 Task: Identify the closest national park to Denver, Colorado, and Santa Fe, New Mexico.
Action: Mouse moved to (213, 104)
Screenshot: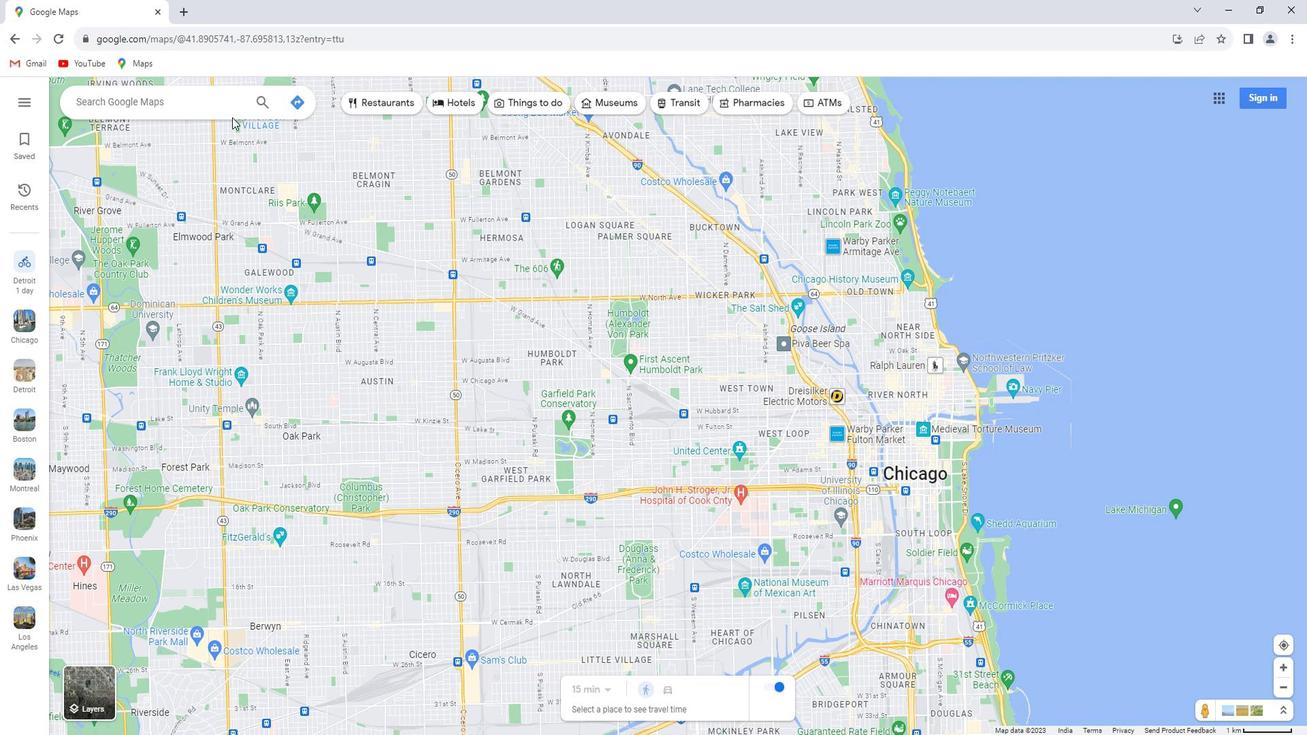 
Action: Mouse pressed left at (213, 104)
Screenshot: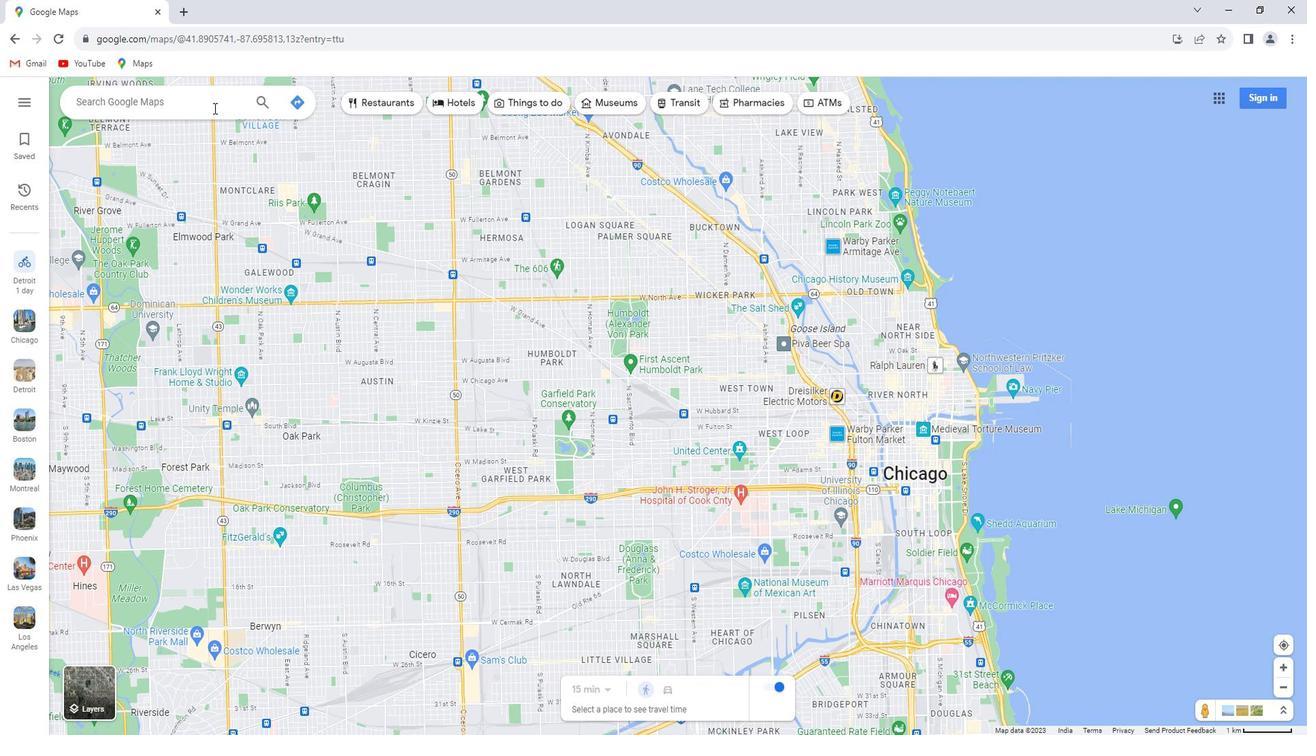 
Action: Key pressed <Key.shift>Denver,<Key.space><Key.shift>Cola<Key.backspace>orado
Screenshot: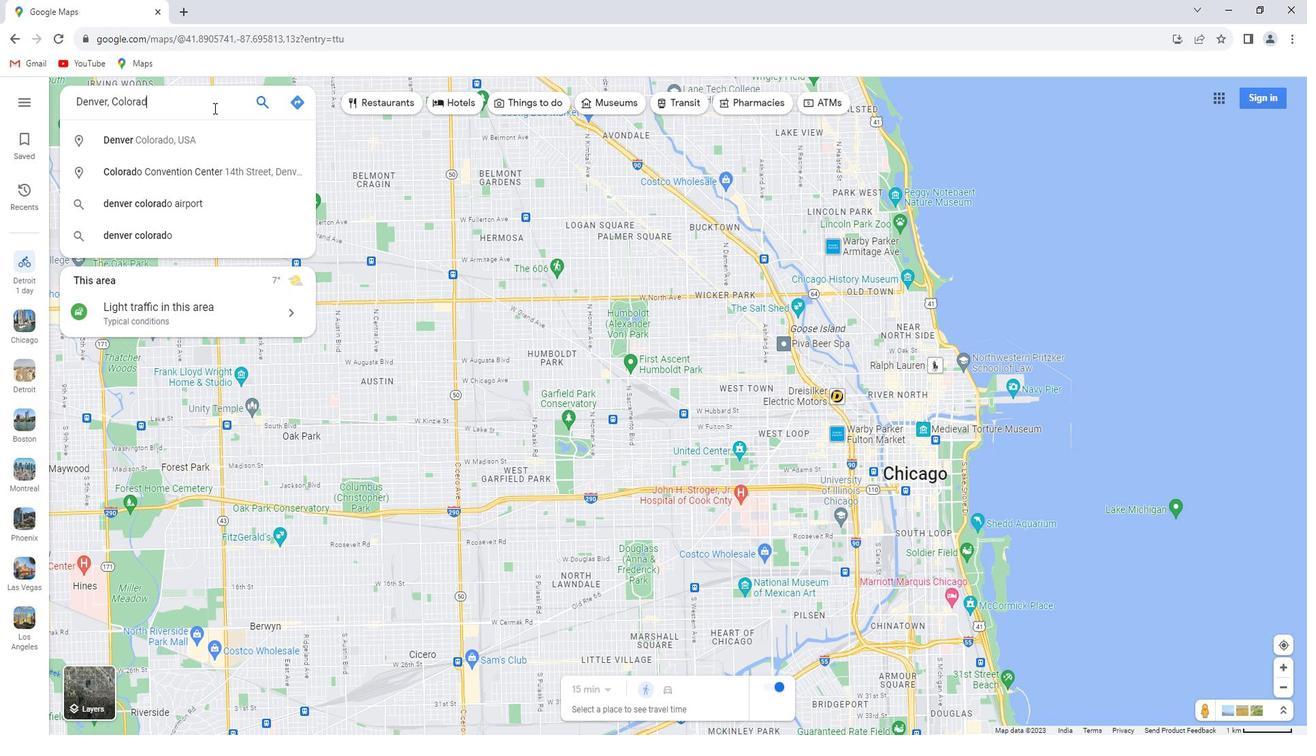 
Action: Mouse moved to (185, 110)
Screenshot: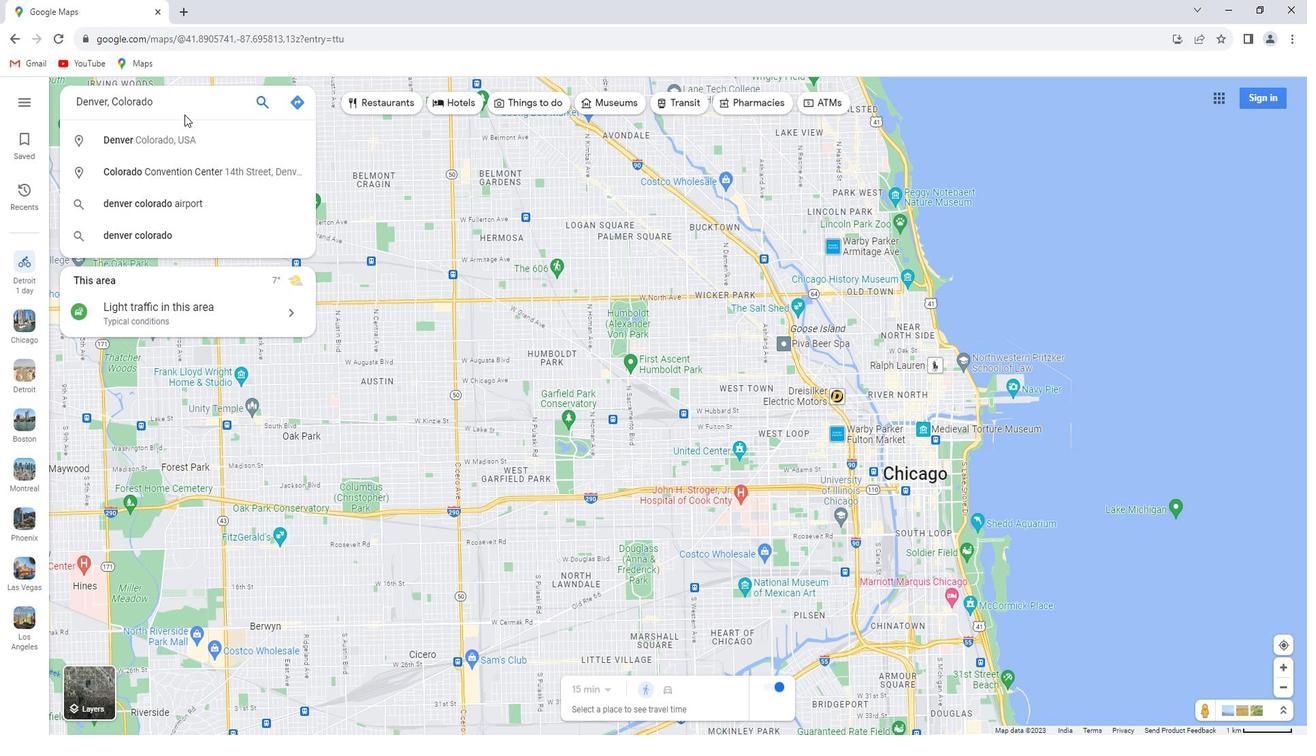 
Action: Key pressed <Key.enter>
Screenshot: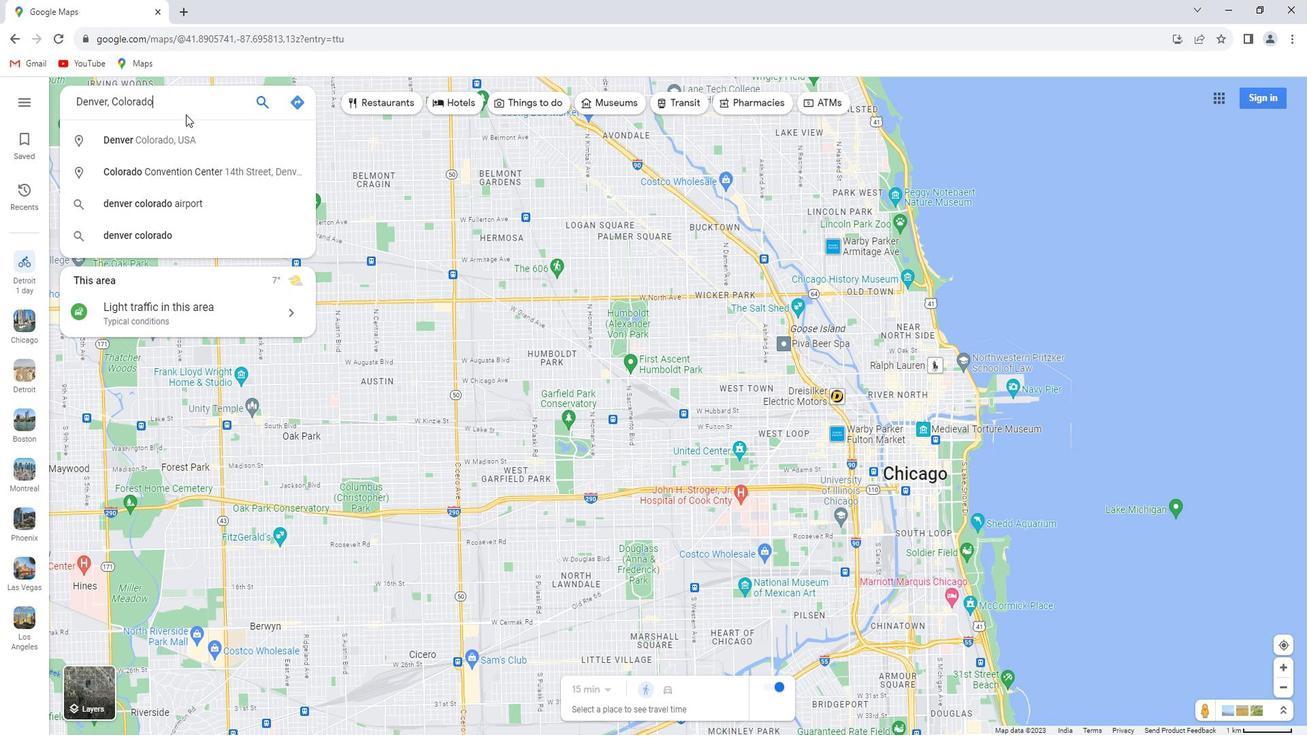 
Action: Mouse moved to (188, 339)
Screenshot: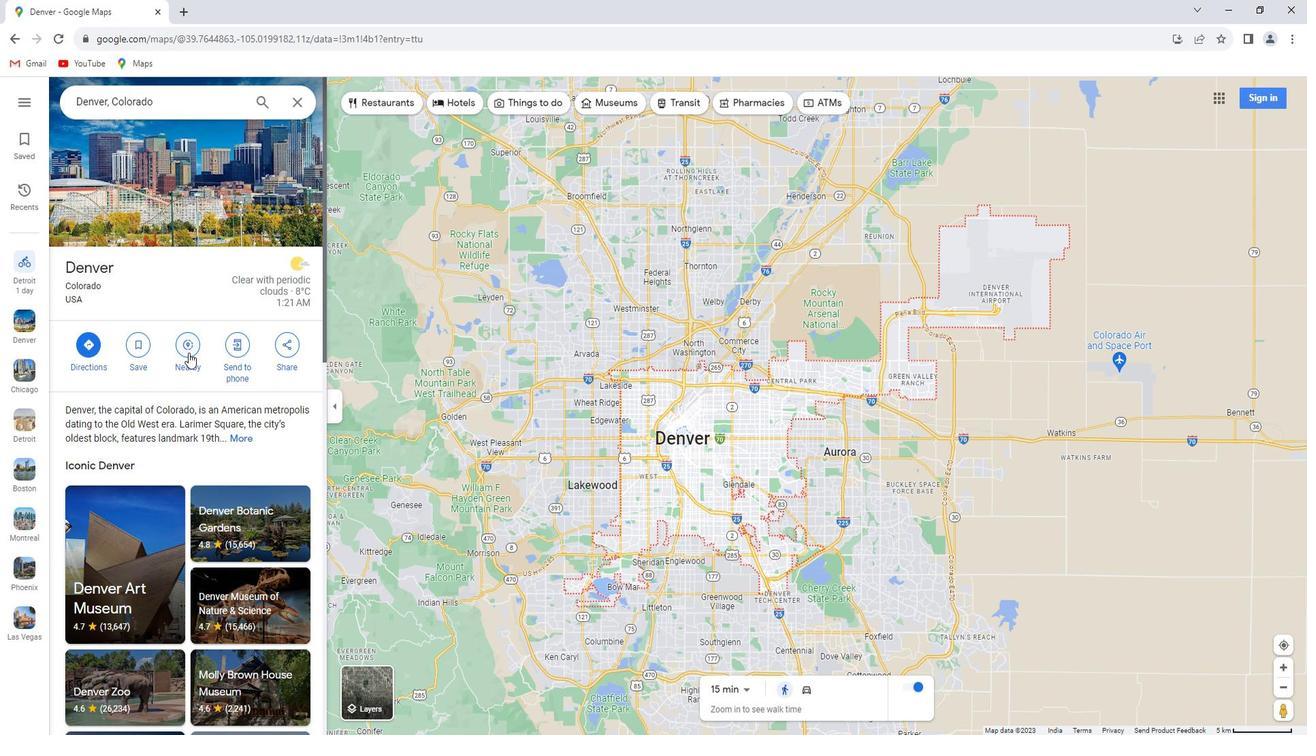 
Action: Mouse pressed left at (188, 339)
Screenshot: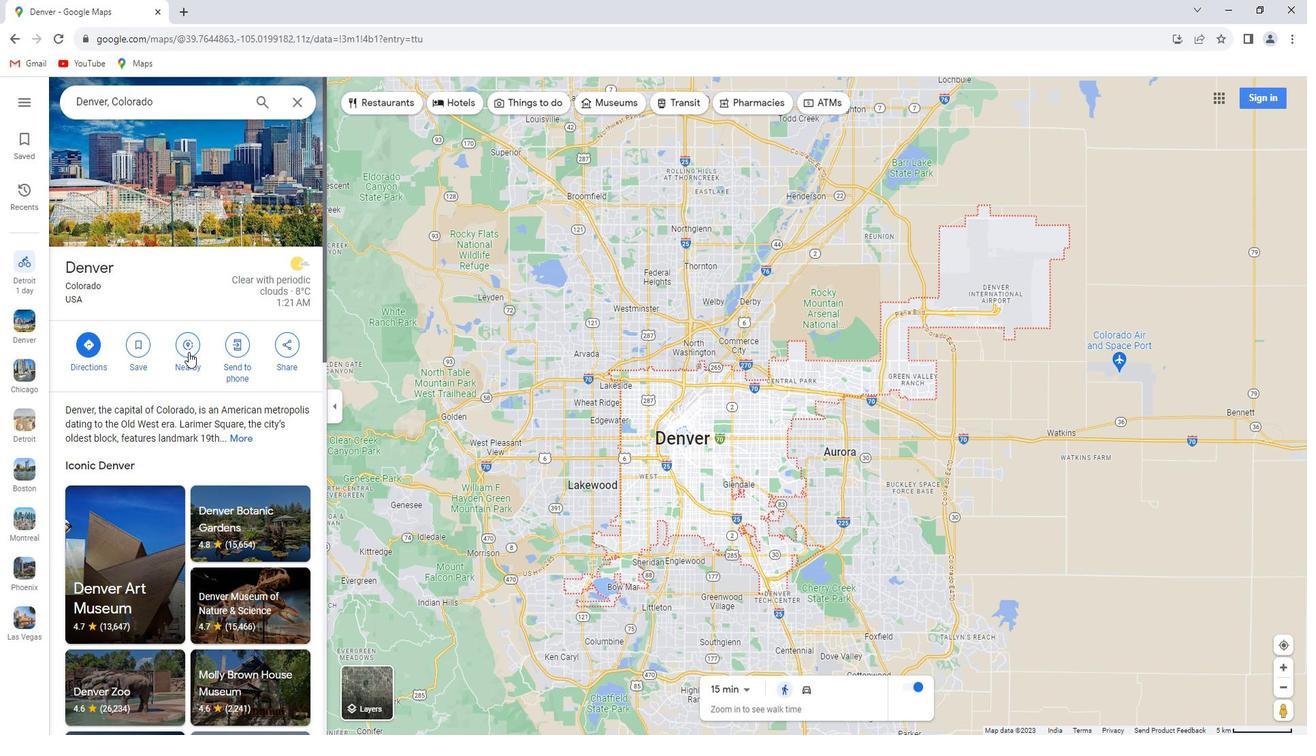 
Action: Mouse moved to (188, 338)
Screenshot: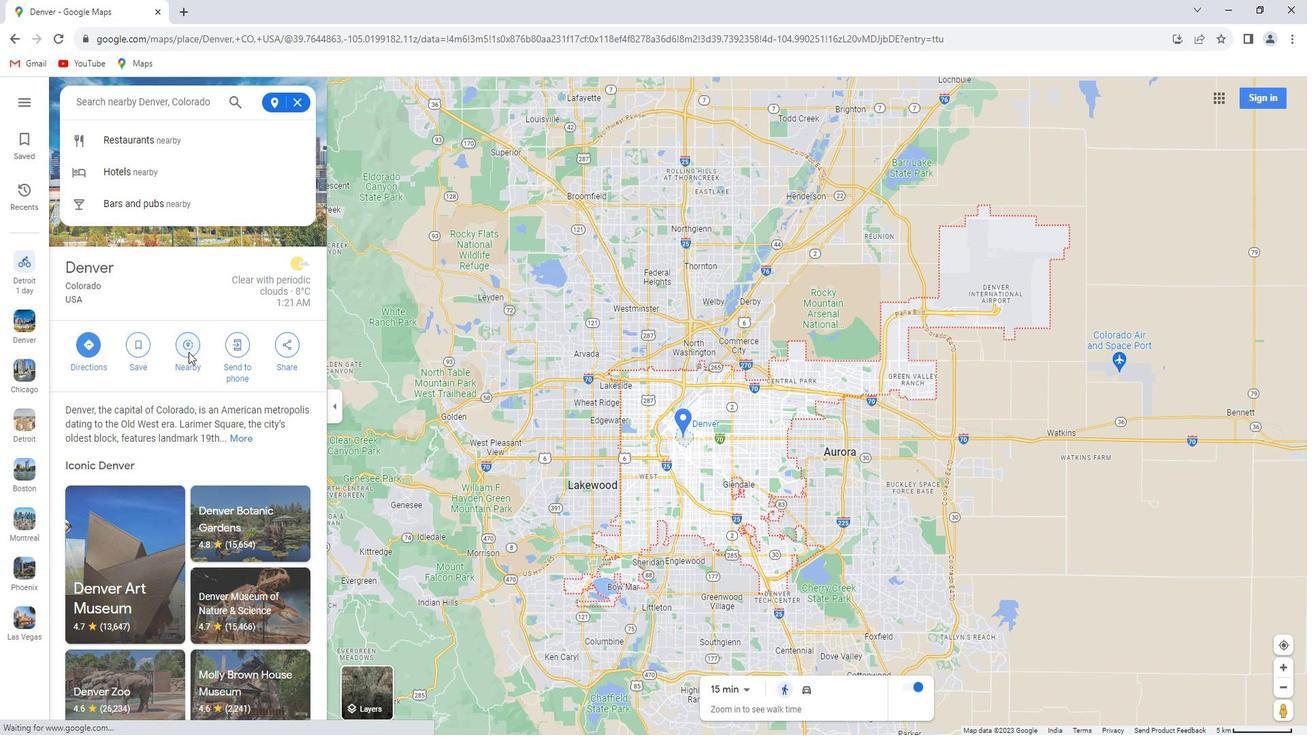 
Action: Key pressed national<Key.space>park
Screenshot: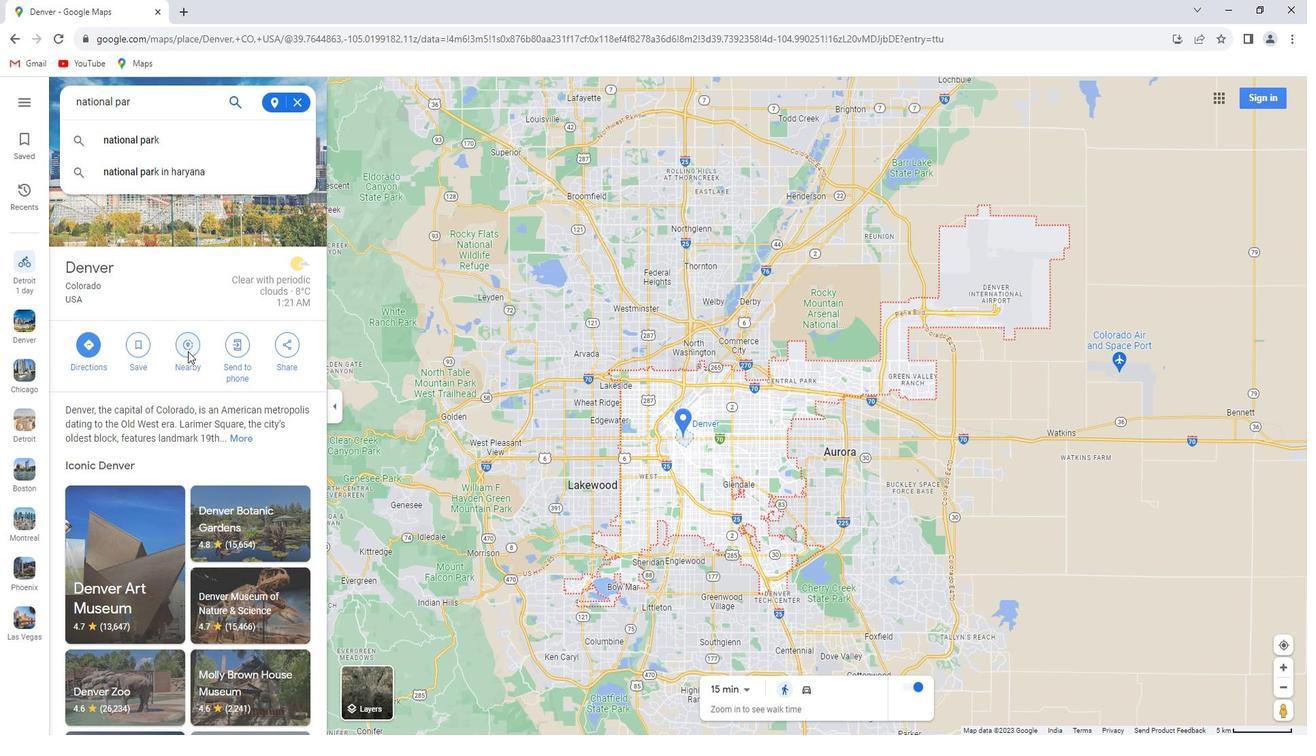 
Action: Mouse moved to (76, 100)
Screenshot: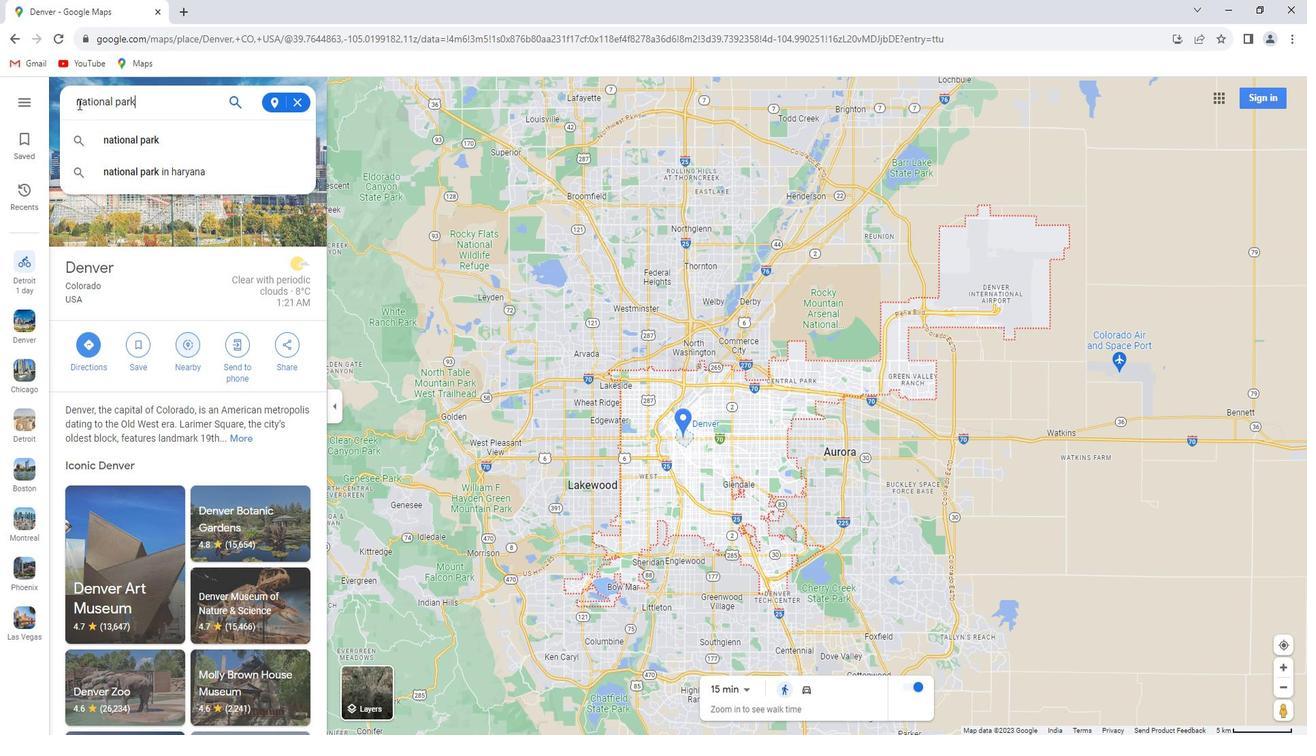
Action: Mouse pressed left at (76, 100)
Screenshot: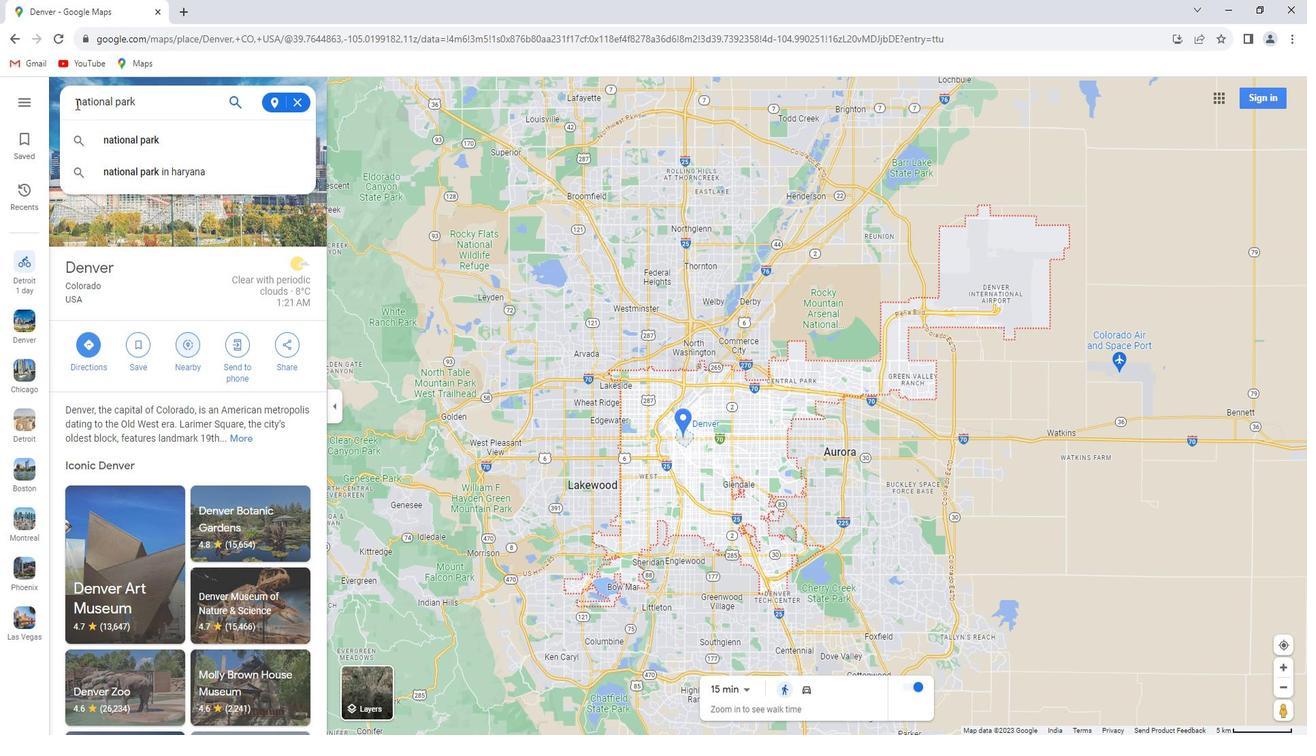 
Action: Key pressed closest<Key.space><Key.enter>
Screenshot: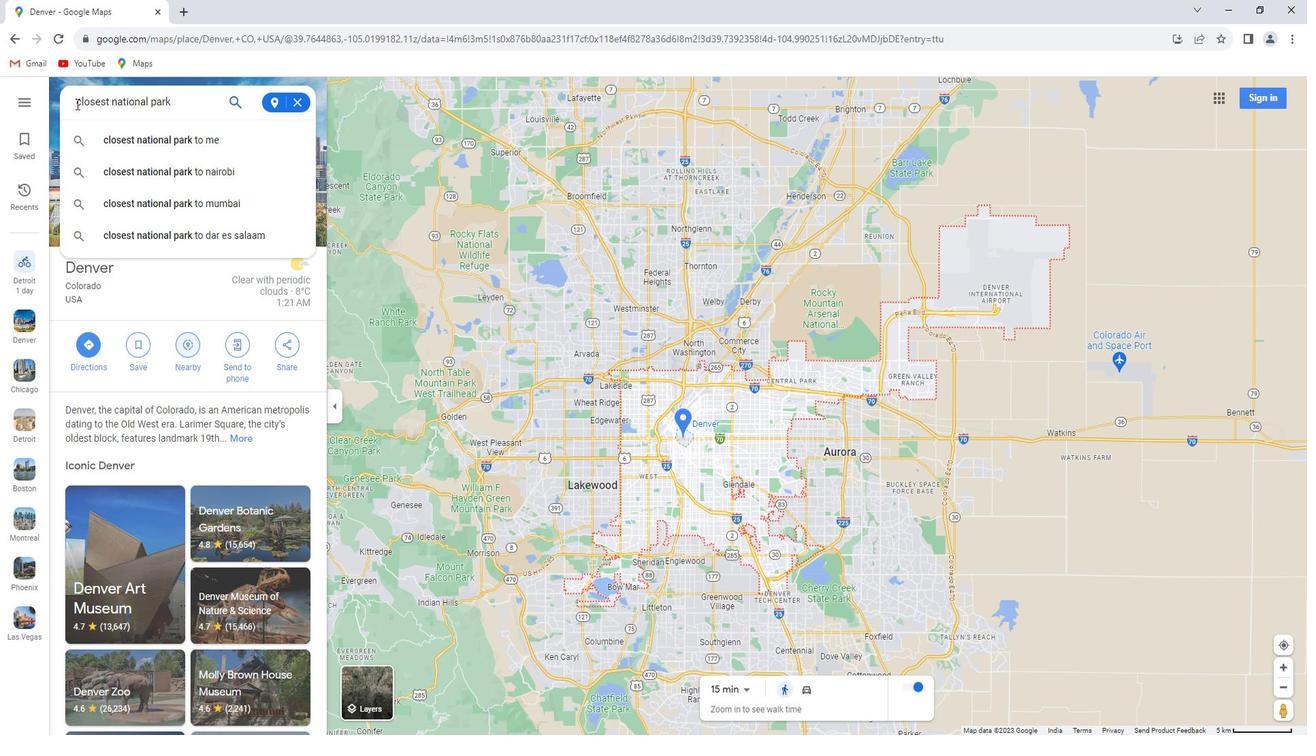 
Action: Mouse scrolled (76, 100) with delta (0, 0)
Screenshot: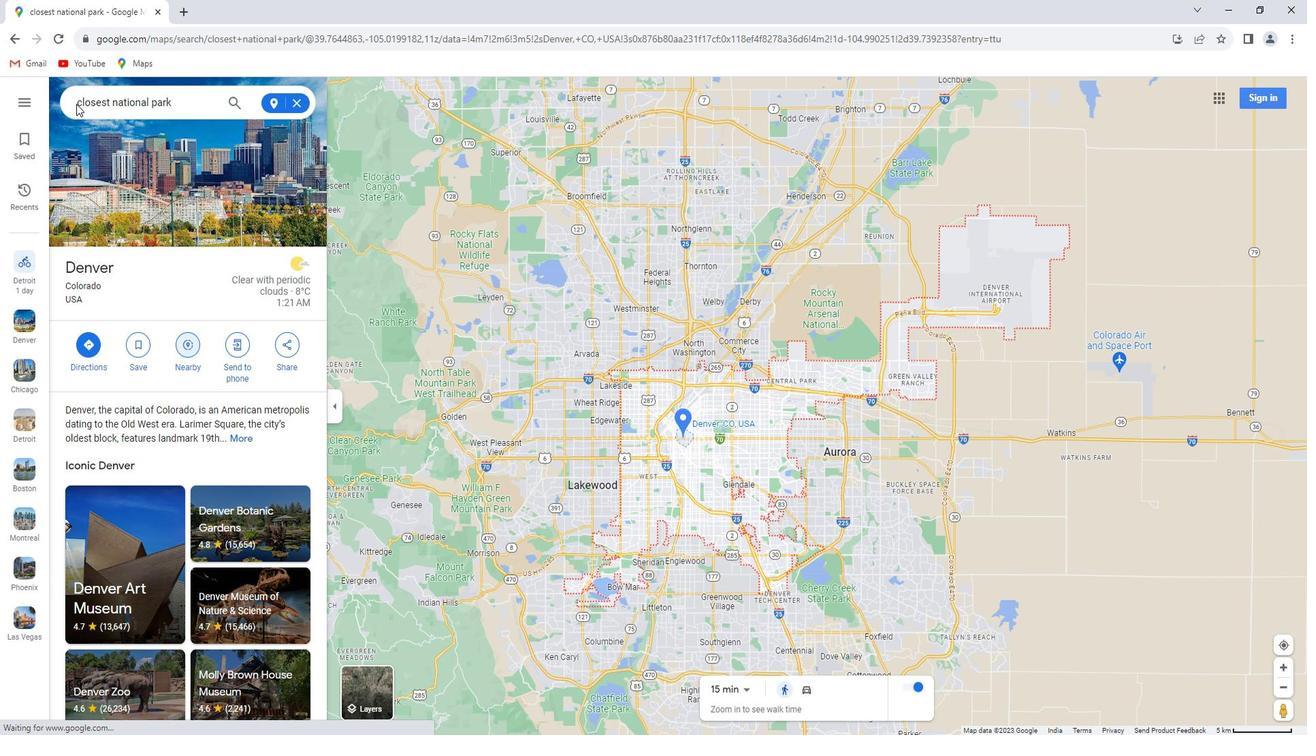 
Action: Mouse scrolled (76, 100) with delta (0, 0)
Screenshot: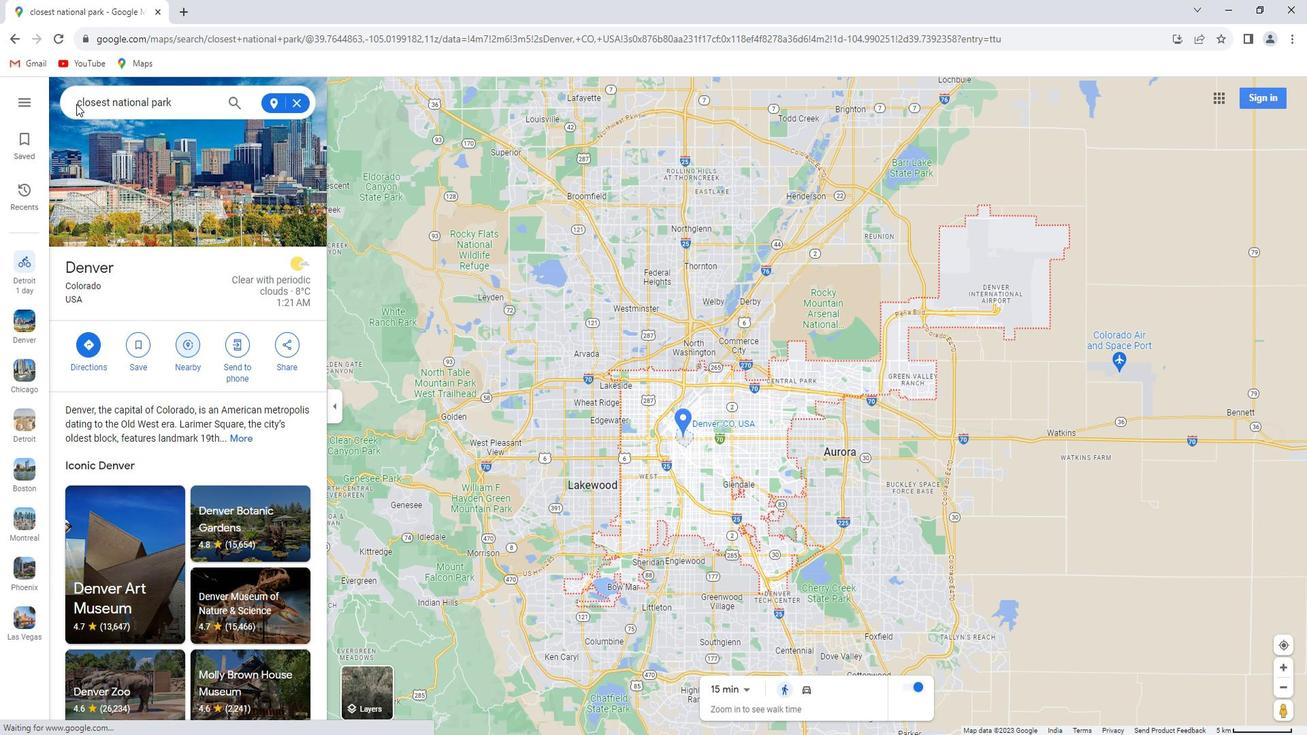 
Action: Mouse moved to (290, 98)
Screenshot: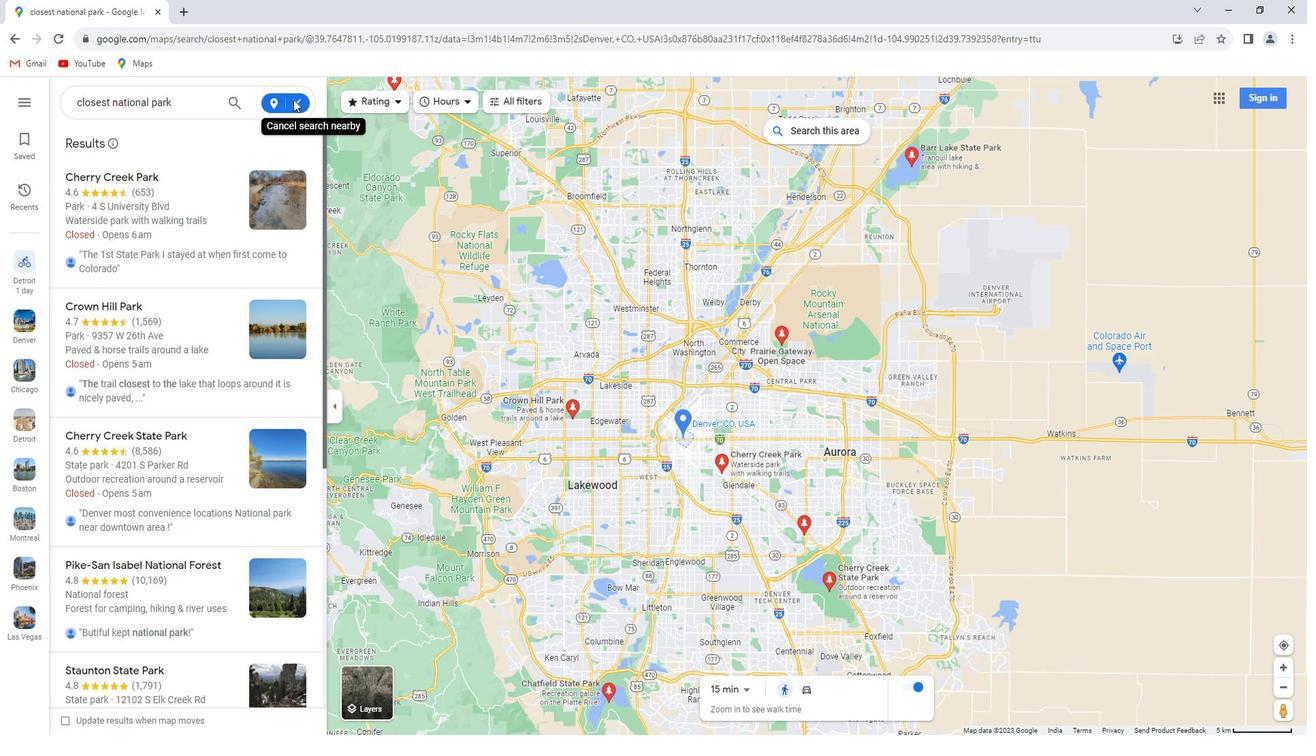 
Action: Mouse pressed left at (290, 98)
Screenshot: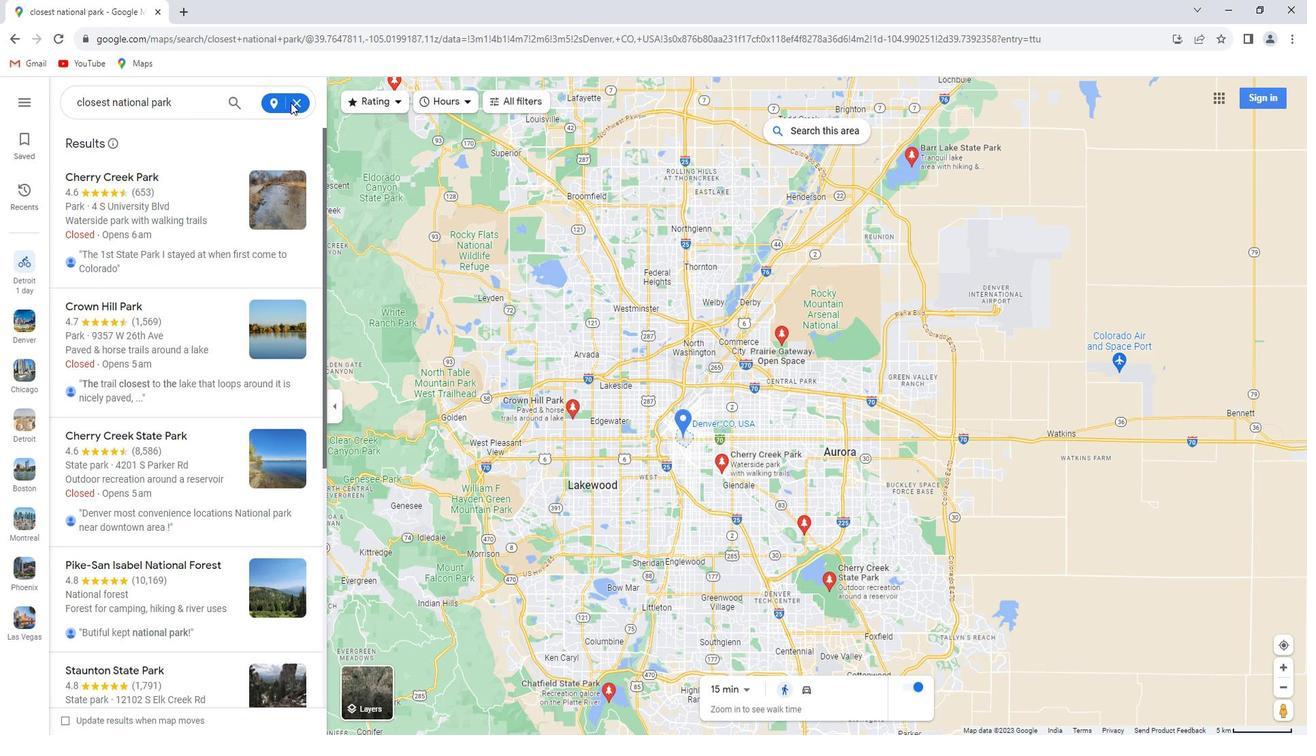 
Action: Mouse moved to (292, 100)
Screenshot: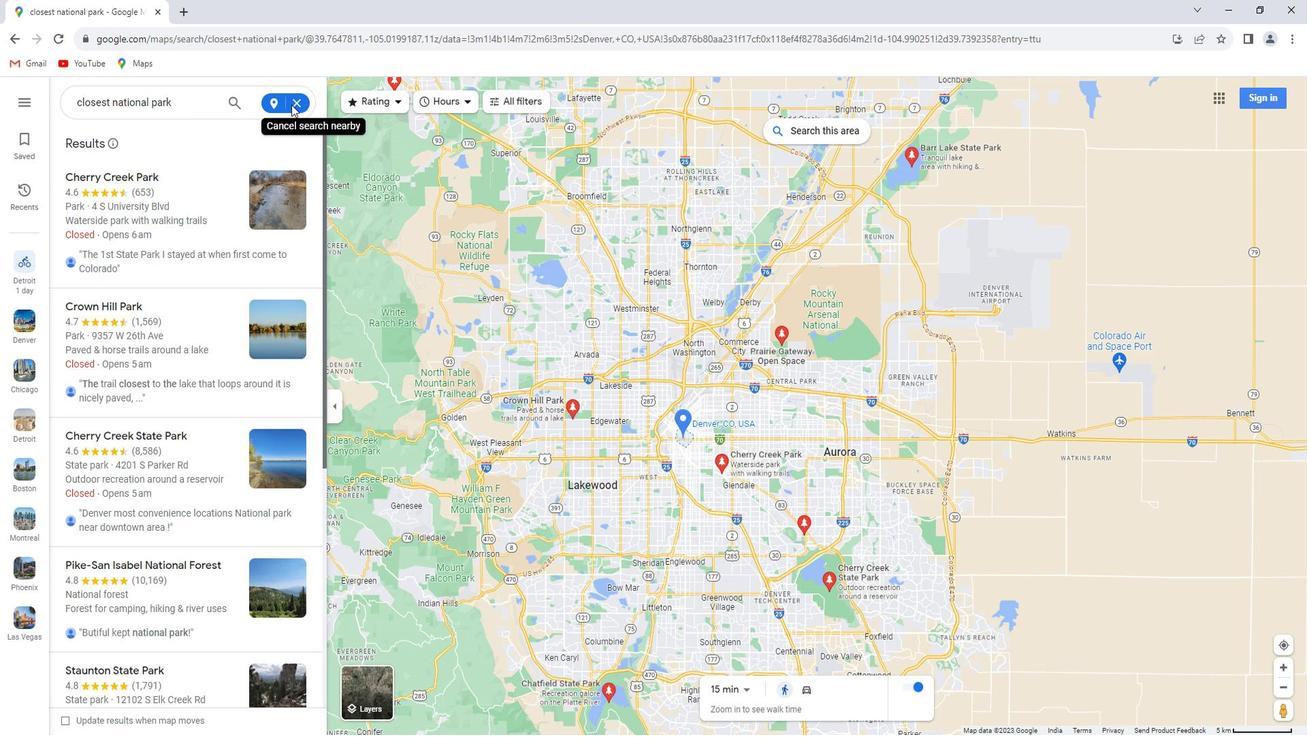 
Action: Mouse pressed left at (292, 100)
Screenshot: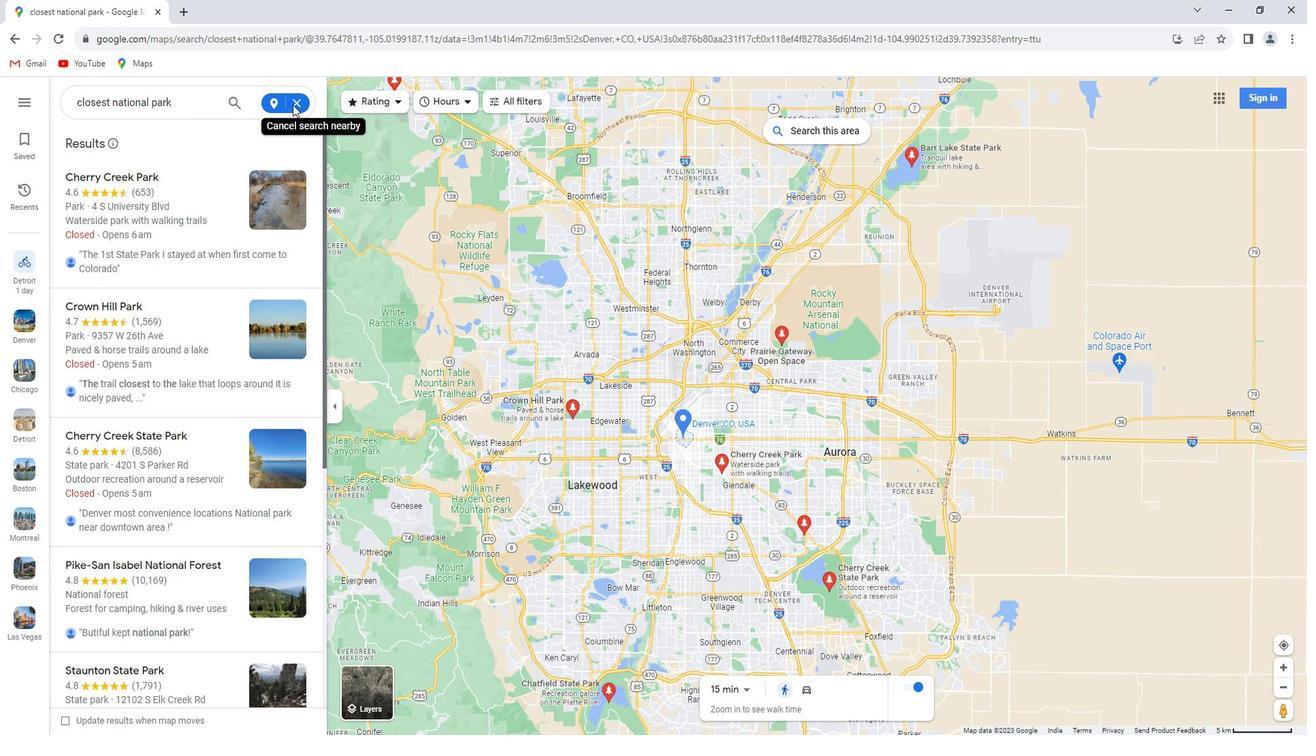 
Action: Mouse moved to (292, 100)
Screenshot: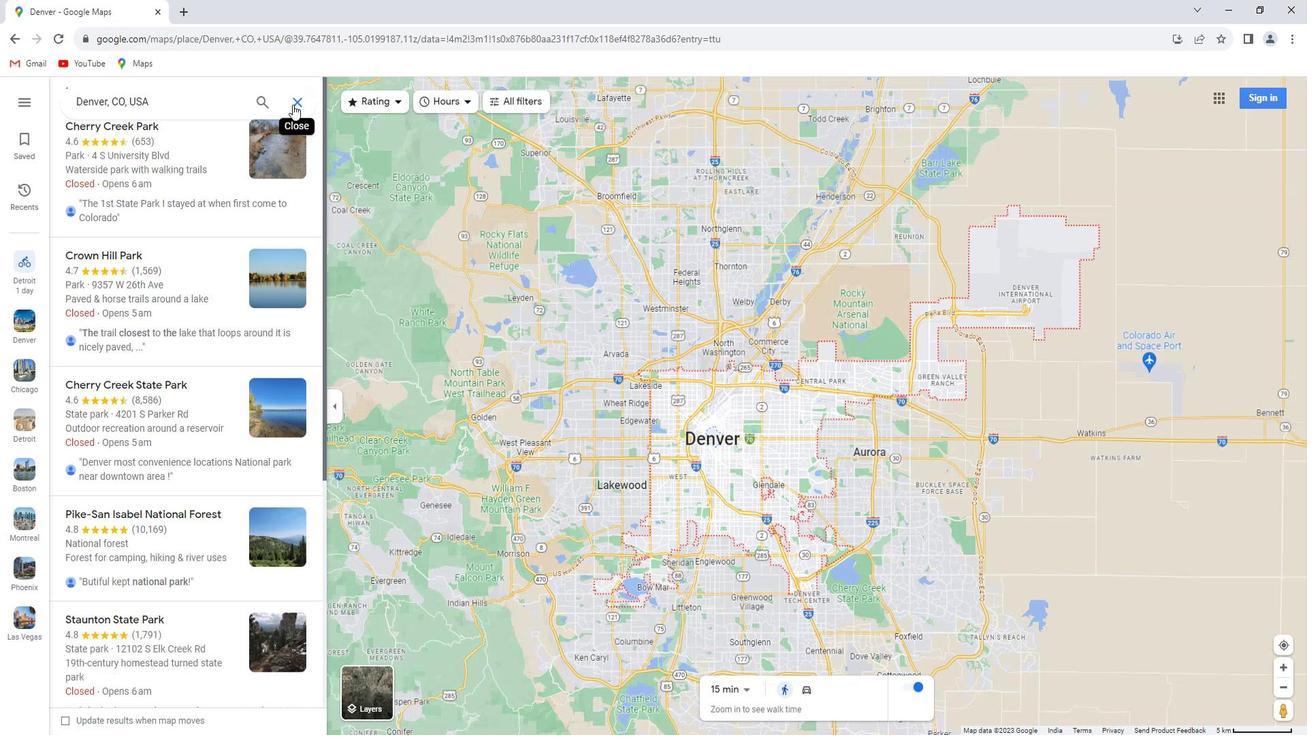 
Action: Mouse pressed left at (292, 100)
Screenshot: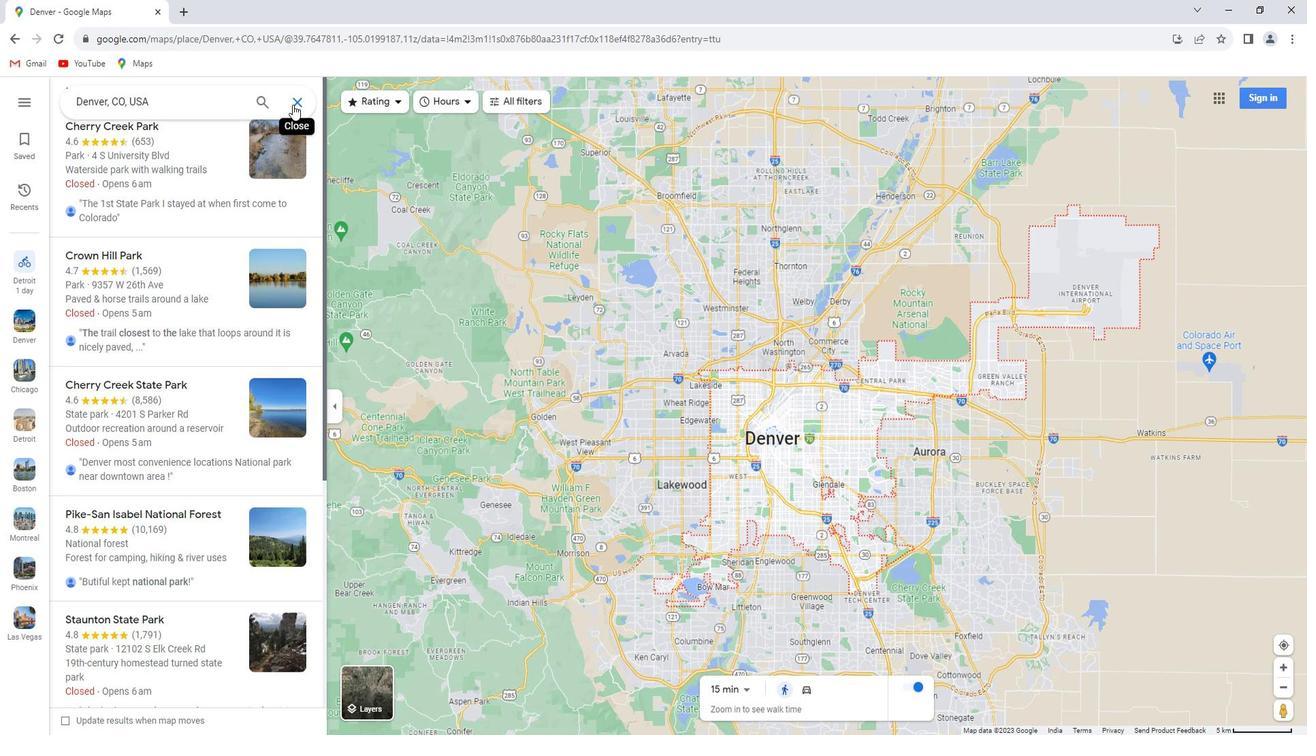
Action: Mouse moved to (190, 104)
Screenshot: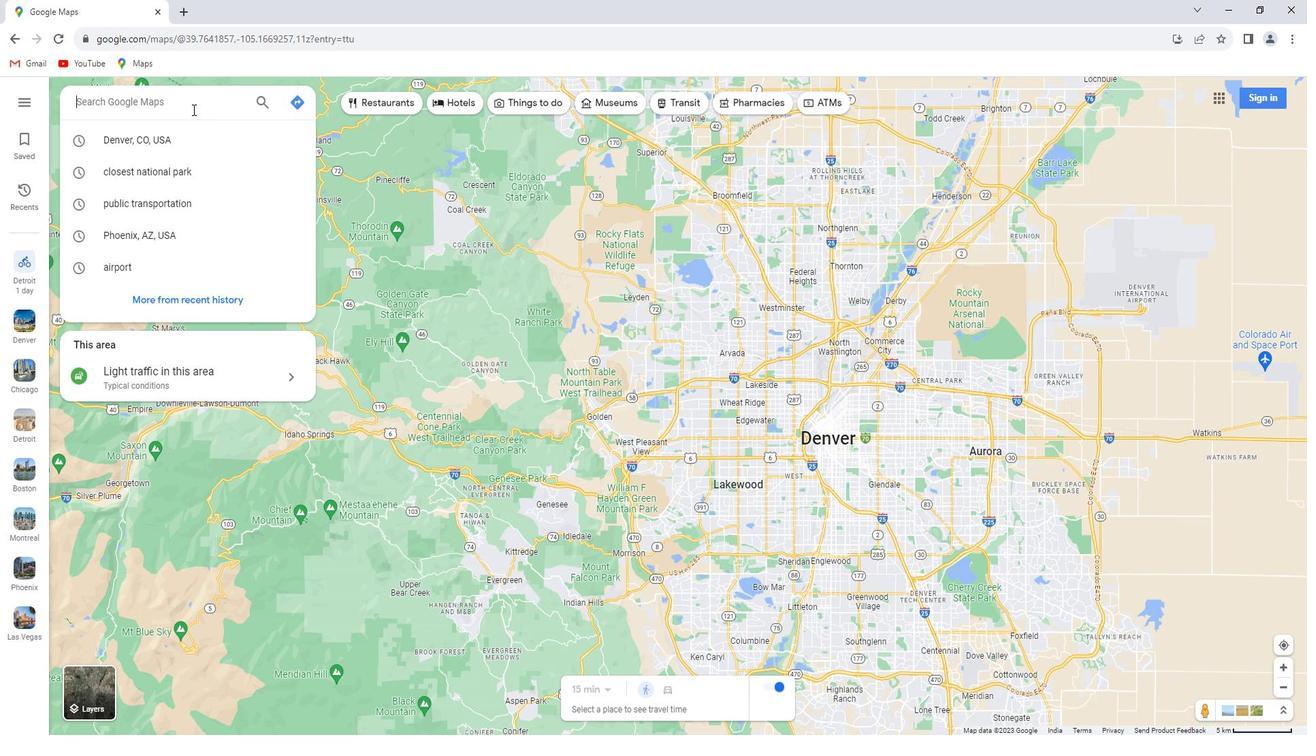 
Action: Key pressed <Key.shift>Santa<Key.space><Key.shift>Fe,<Key.space><Key.shift>New<Key.space><Key.shift>Mexico<Key.enter>
Screenshot: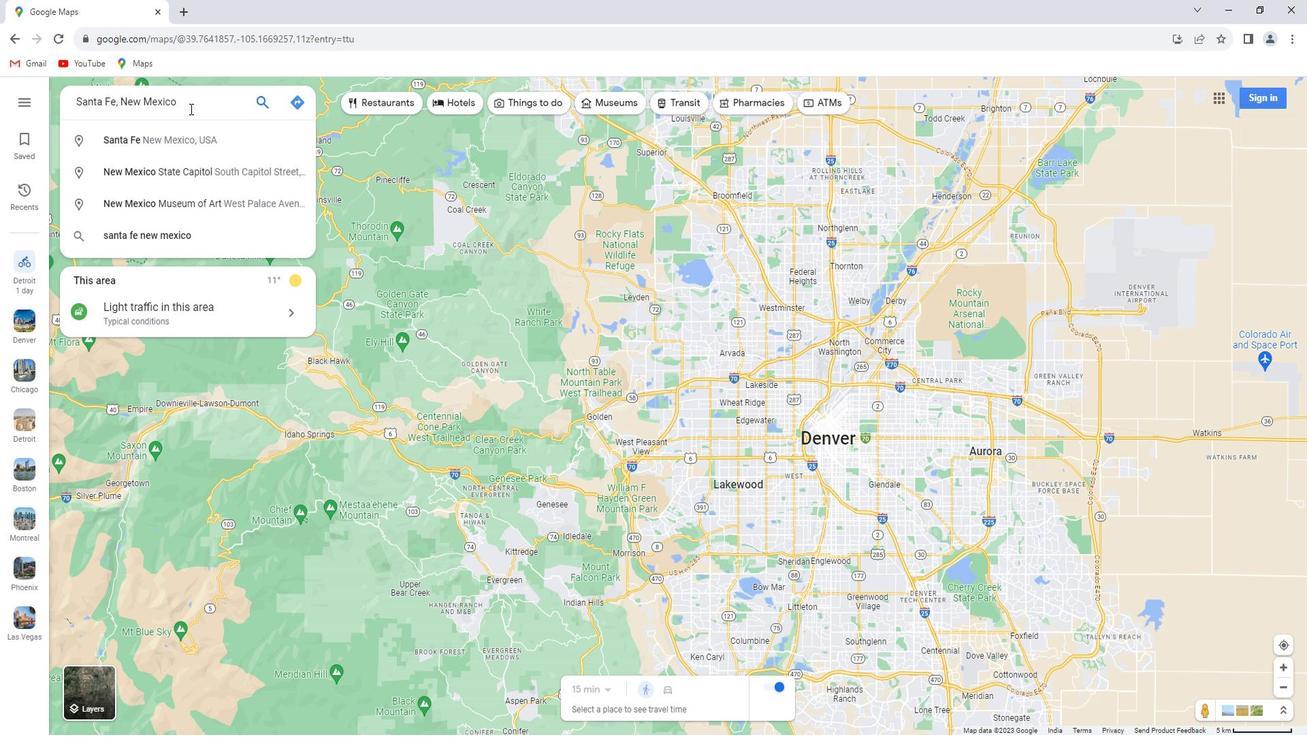 
Action: Mouse moved to (188, 317)
Screenshot: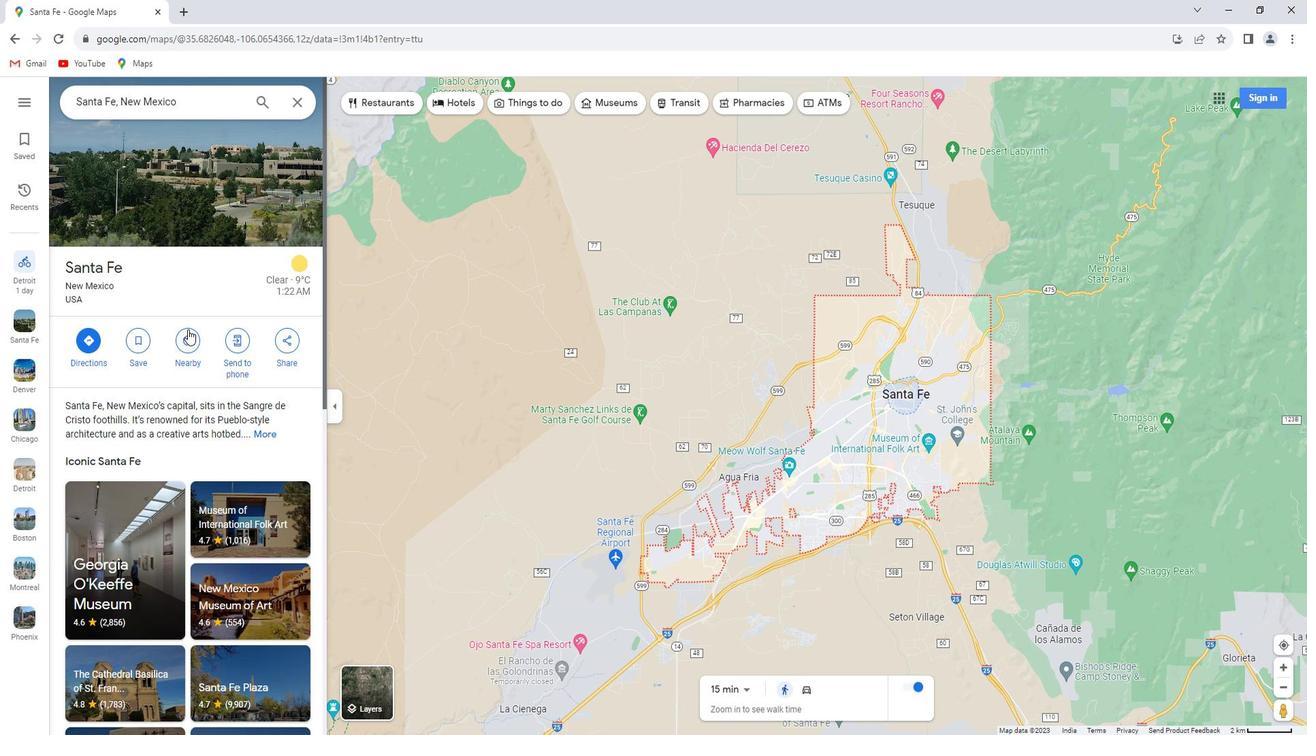 
Action: Mouse pressed left at (188, 317)
Screenshot: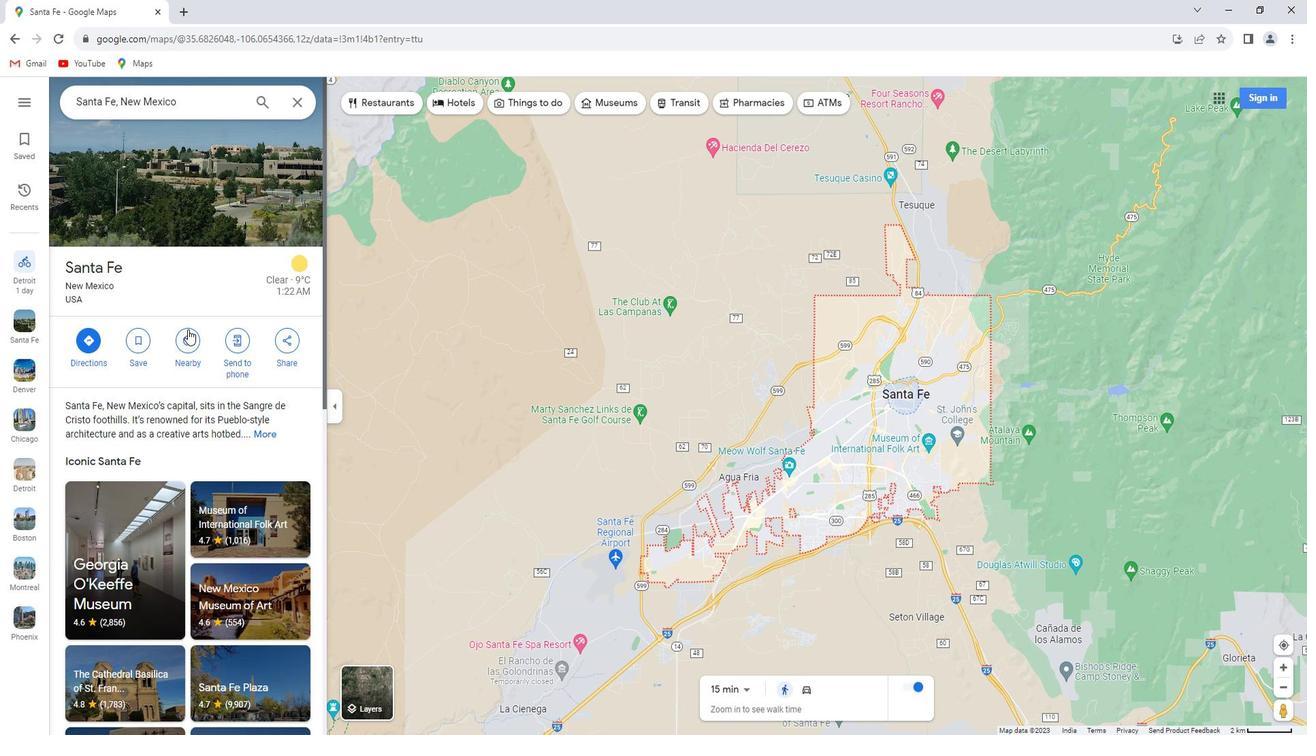 
Action: Key pressed closest<Key.space>national<Key.space>park<Key.enter>
Screenshot: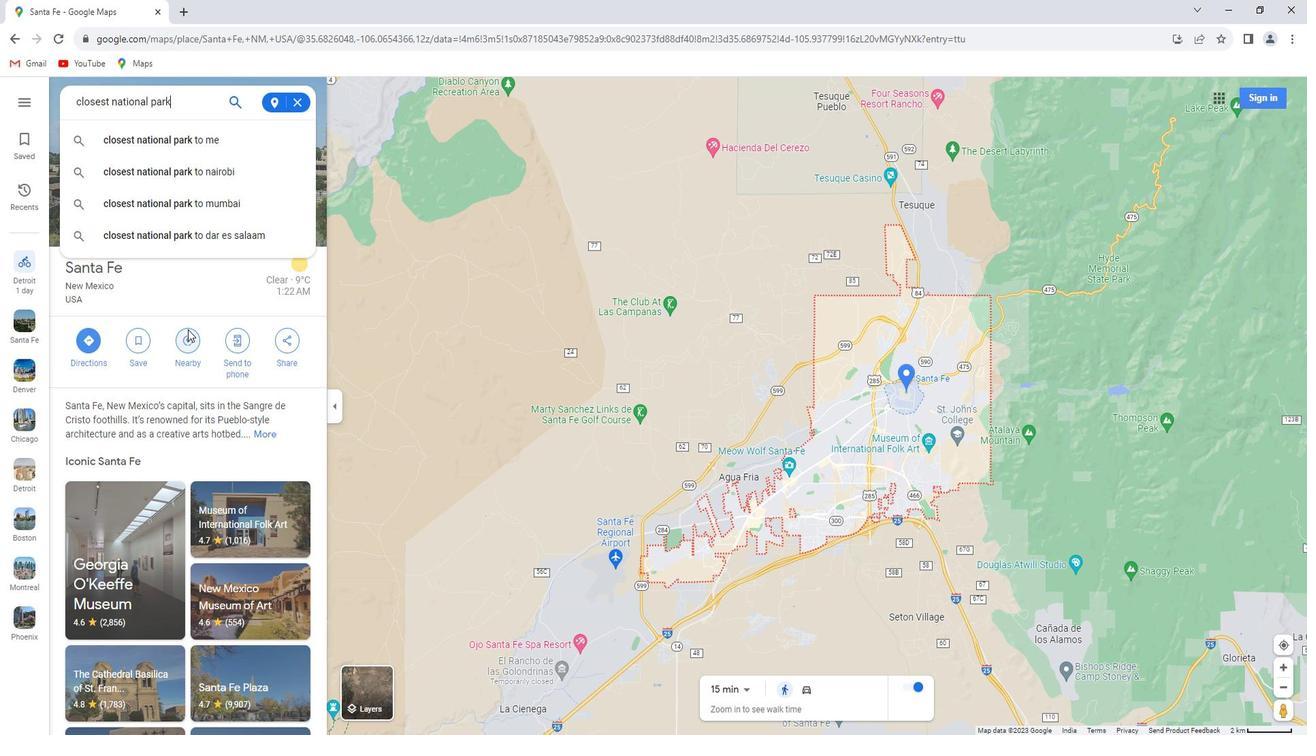 
